 Task: Display the standings of the 2022 Victory Lane Racing NASCAR Cup Series for the race "Ruof thef Mortgage 500" on the track "Phoenix".
Action: Mouse moved to (168, 317)
Screenshot: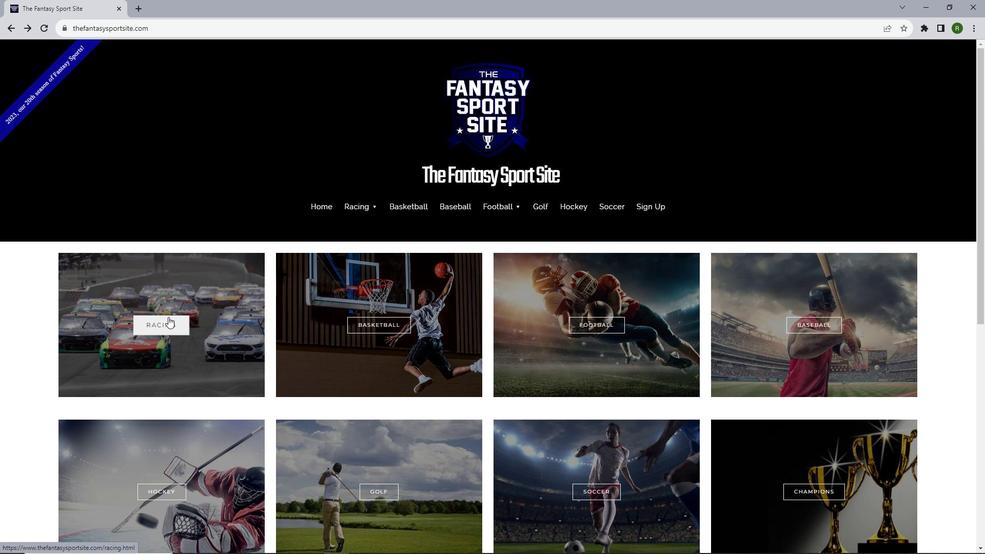 
Action: Mouse pressed left at (168, 317)
Screenshot: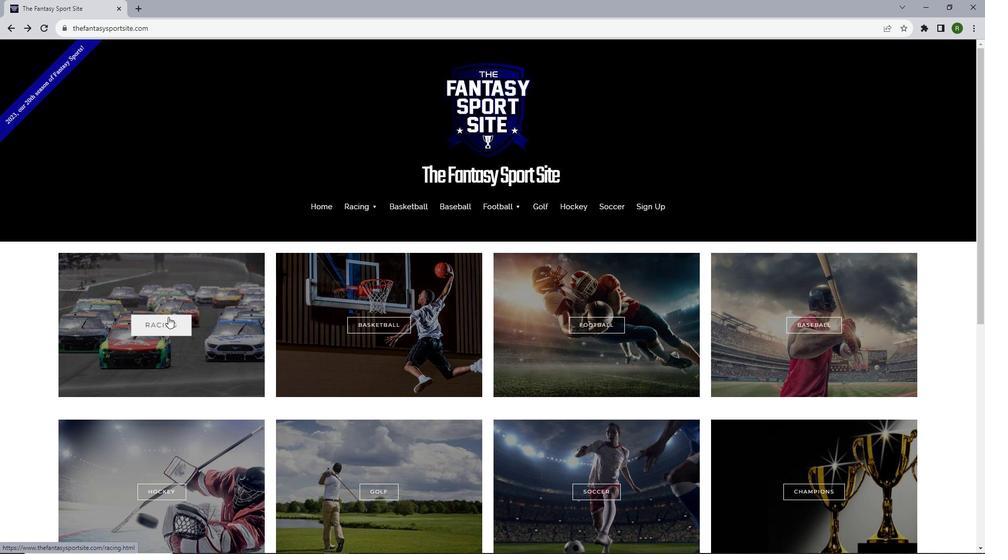 
Action: Mouse moved to (283, 271)
Screenshot: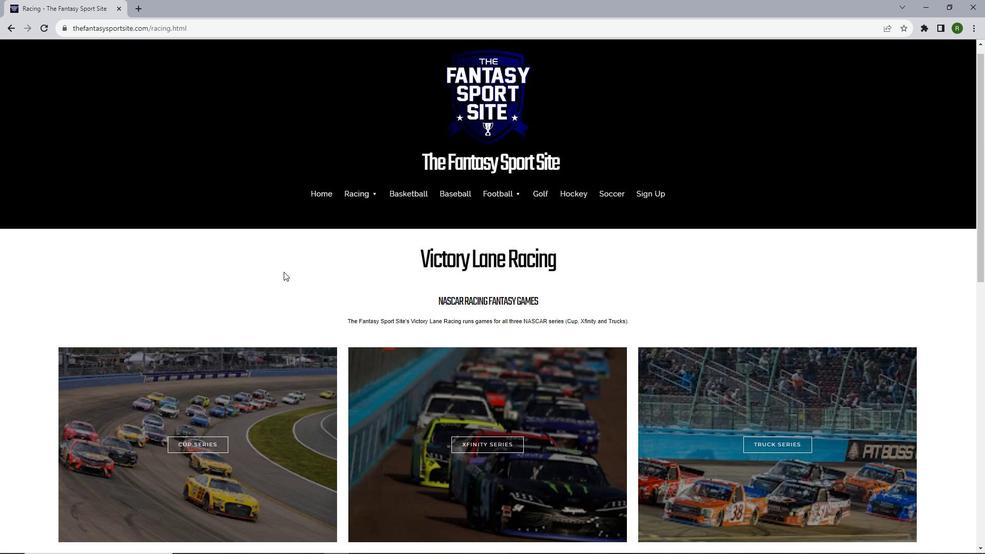
Action: Mouse scrolled (283, 271) with delta (0, 0)
Screenshot: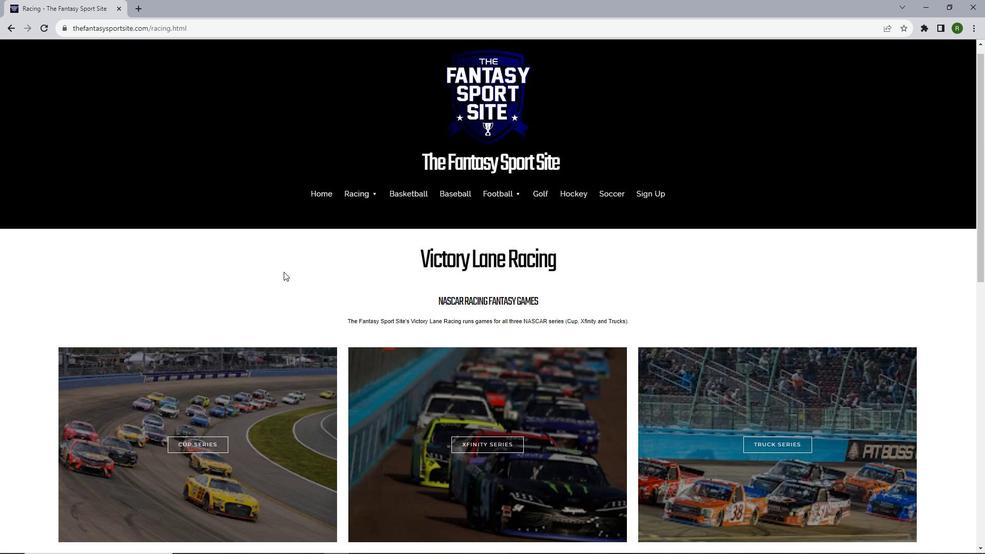
Action: Mouse scrolled (283, 271) with delta (0, 0)
Screenshot: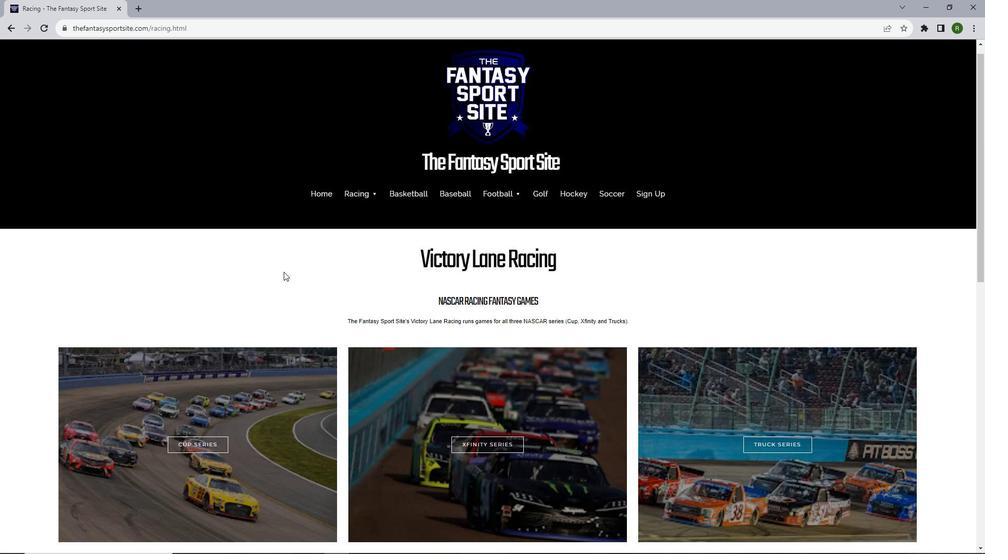 
Action: Mouse moved to (283, 272)
Screenshot: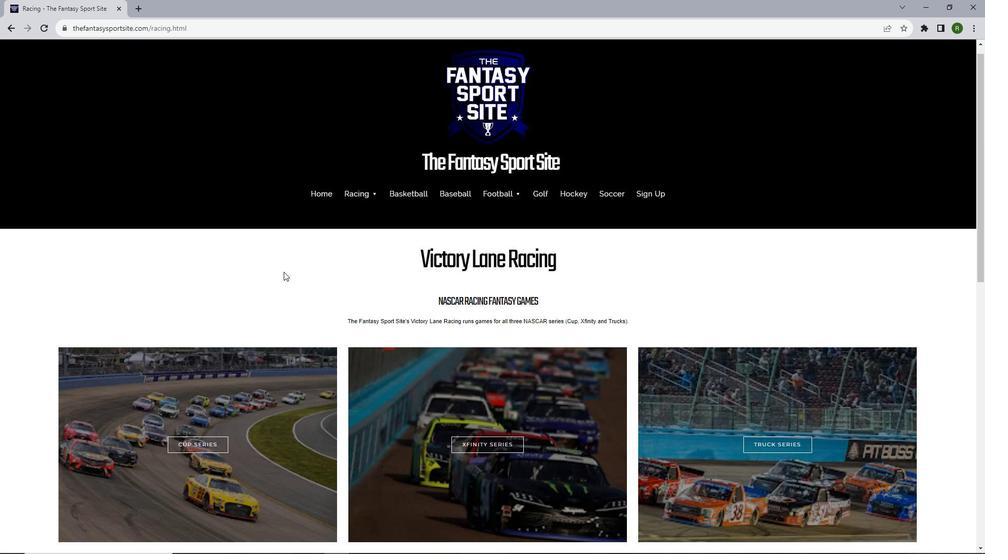 
Action: Mouse scrolled (283, 271) with delta (0, 0)
Screenshot: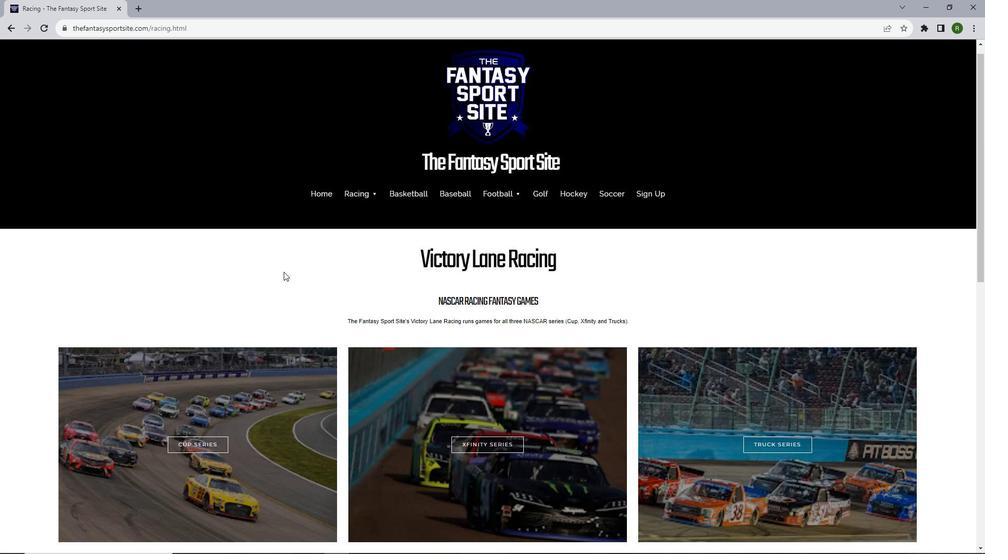 
Action: Mouse scrolled (283, 271) with delta (0, 0)
Screenshot: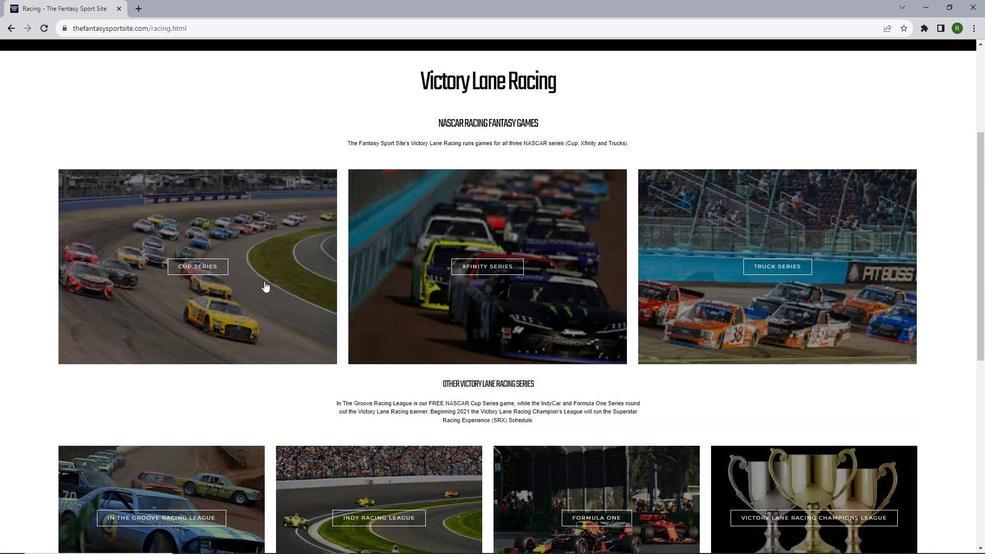 
Action: Mouse moved to (222, 254)
Screenshot: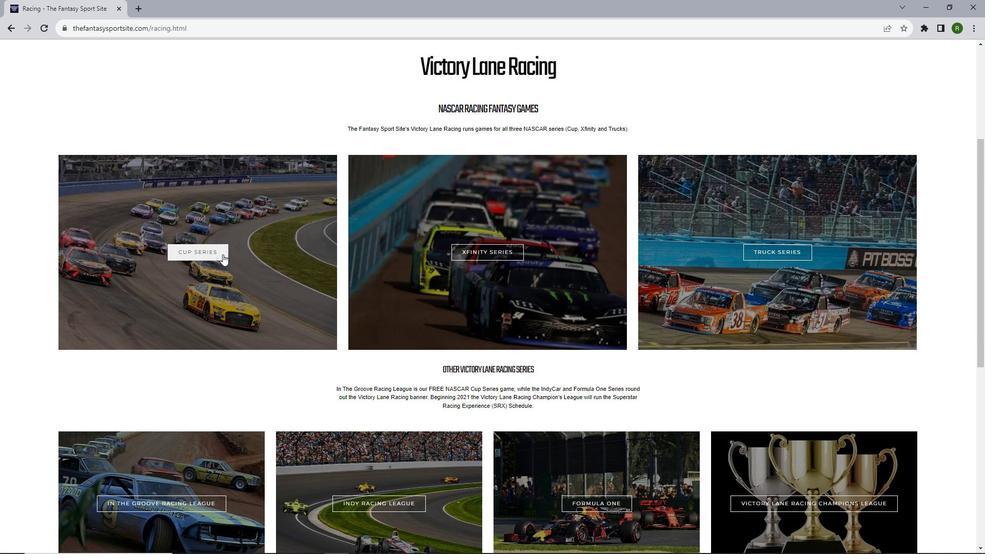 
Action: Mouse pressed left at (222, 254)
Screenshot: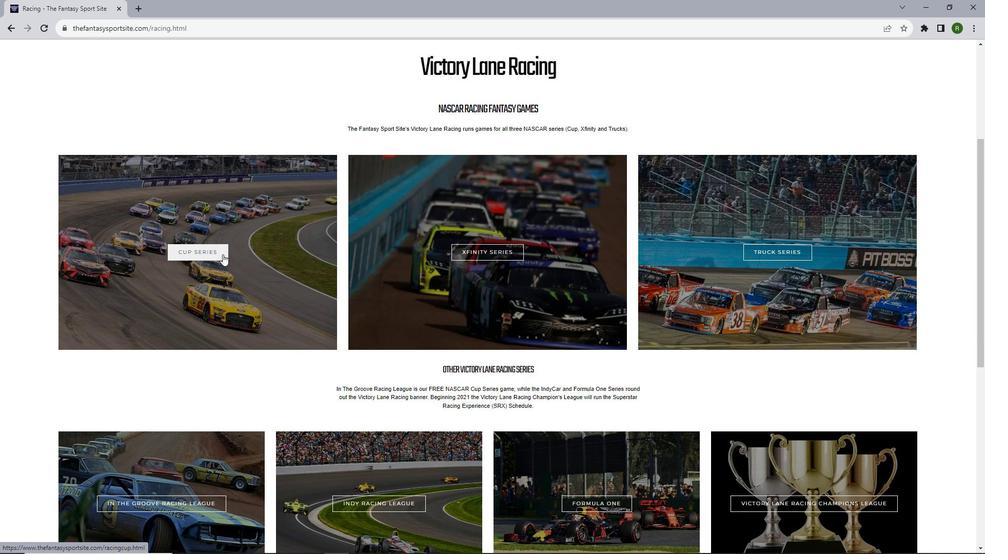 
Action: Mouse moved to (282, 237)
Screenshot: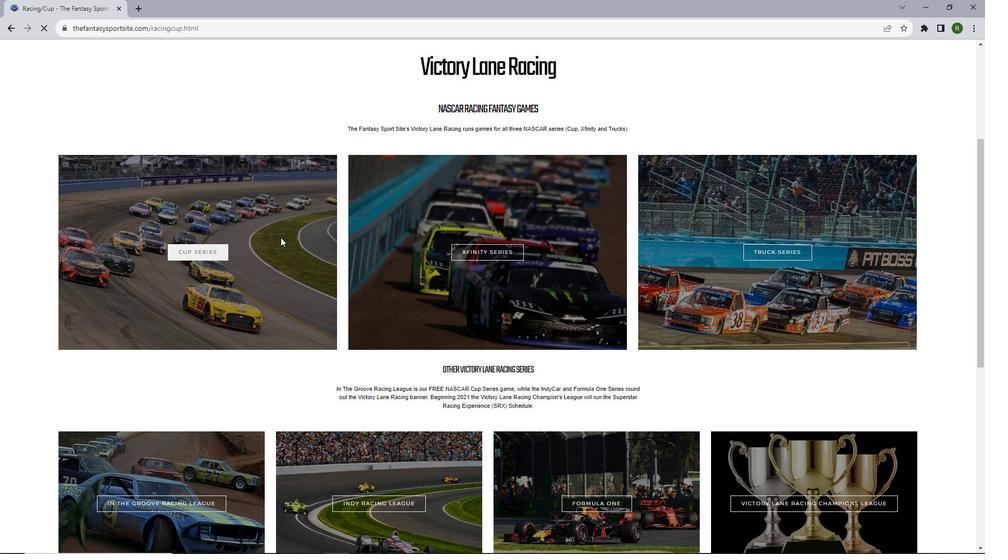 
Action: Mouse scrolled (282, 236) with delta (0, 0)
Screenshot: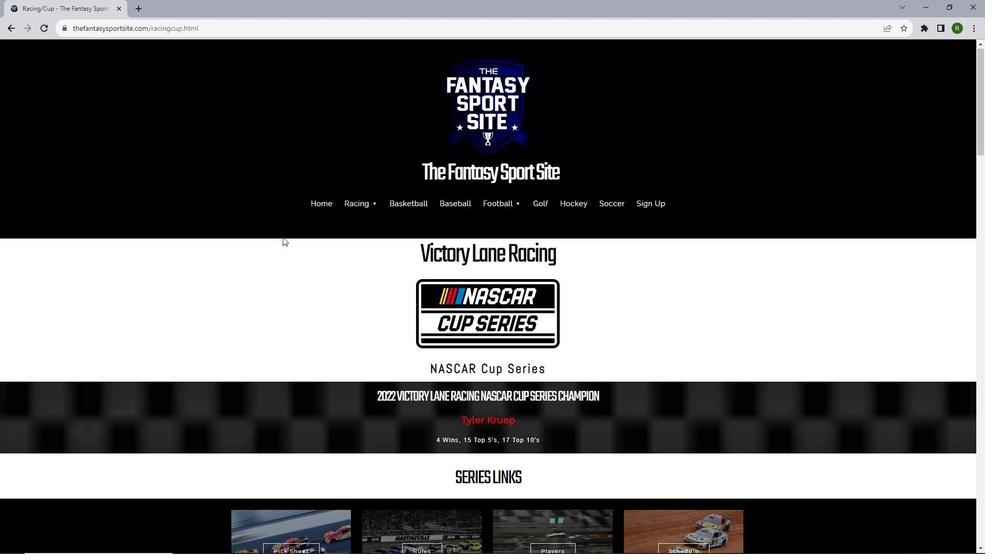 
Action: Mouse scrolled (282, 236) with delta (0, 0)
Screenshot: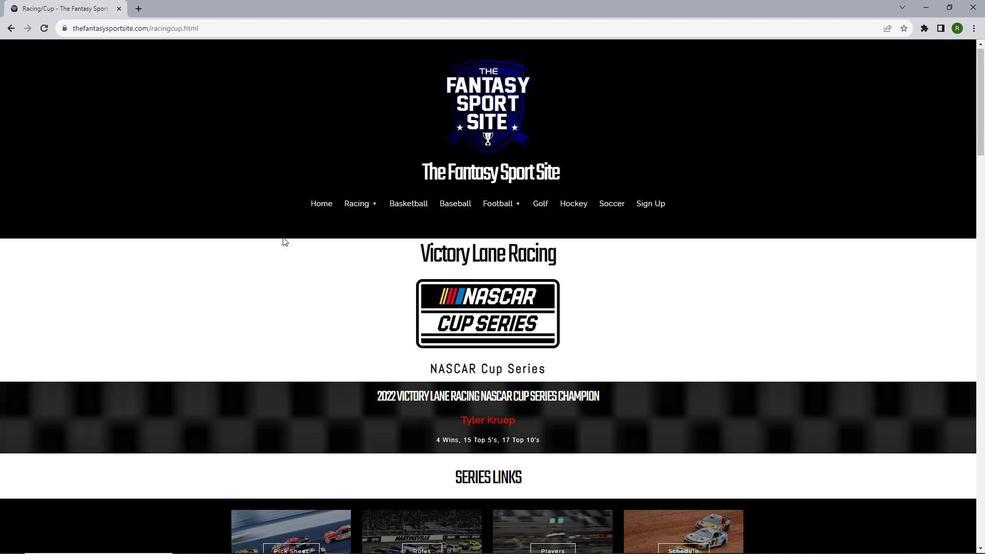 
Action: Mouse scrolled (282, 236) with delta (0, 0)
Screenshot: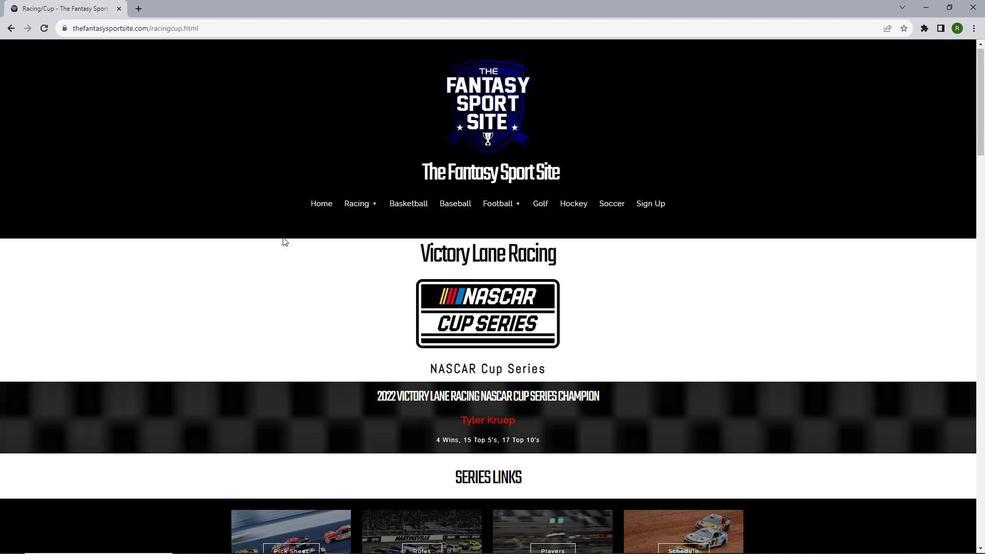 
Action: Mouse scrolled (282, 236) with delta (0, 0)
Screenshot: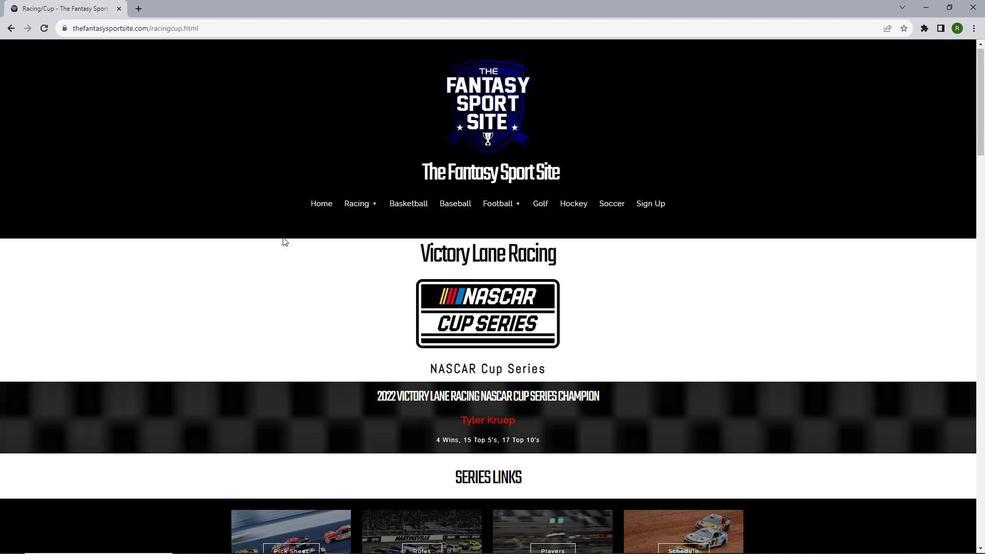 
Action: Mouse moved to (534, 443)
Screenshot: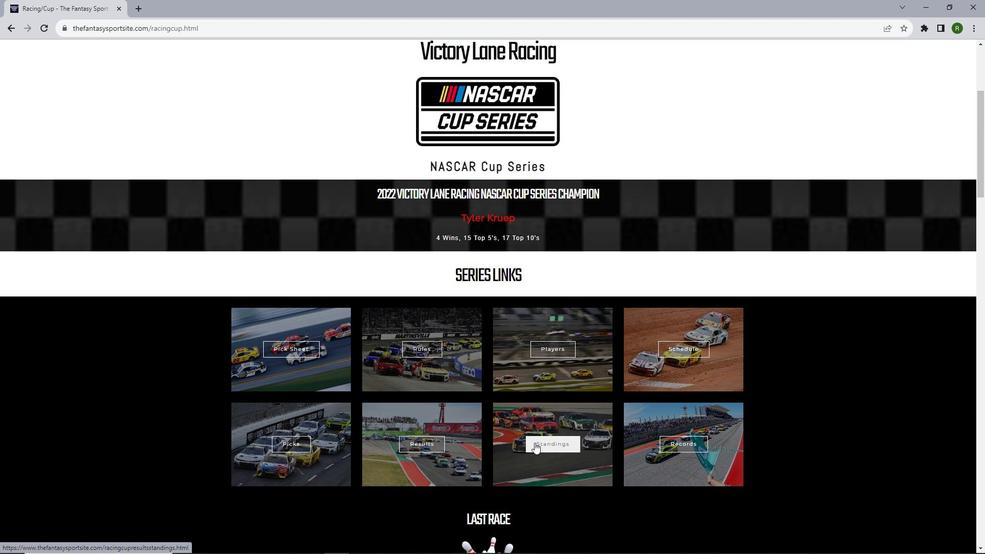 
Action: Mouse pressed left at (534, 443)
Screenshot: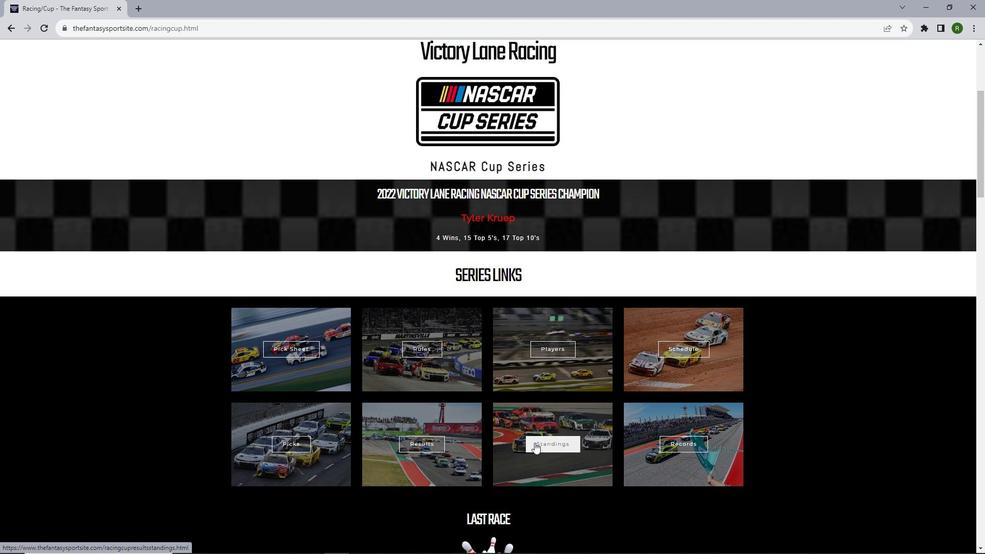 
Action: Mouse moved to (369, 341)
Screenshot: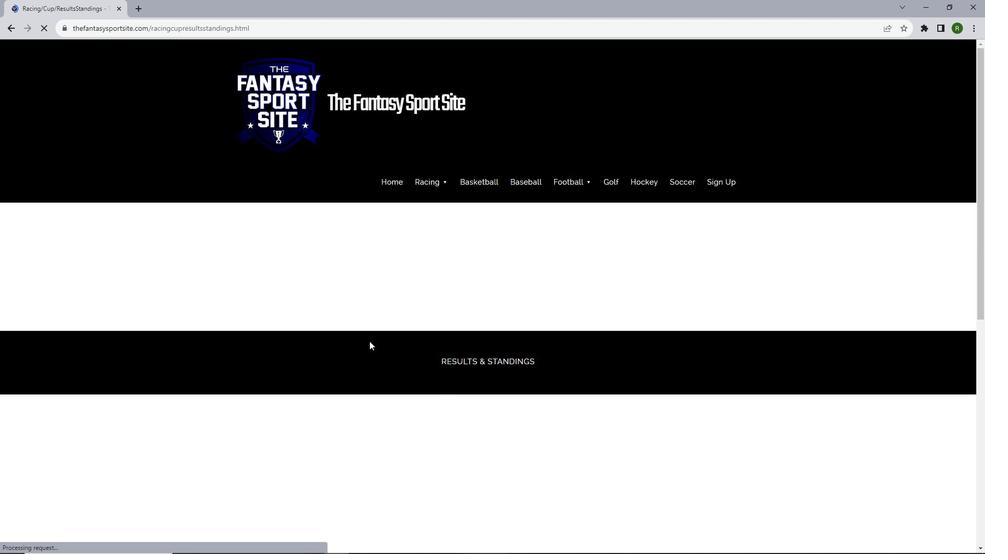 
Action: Mouse scrolled (369, 340) with delta (0, 0)
Screenshot: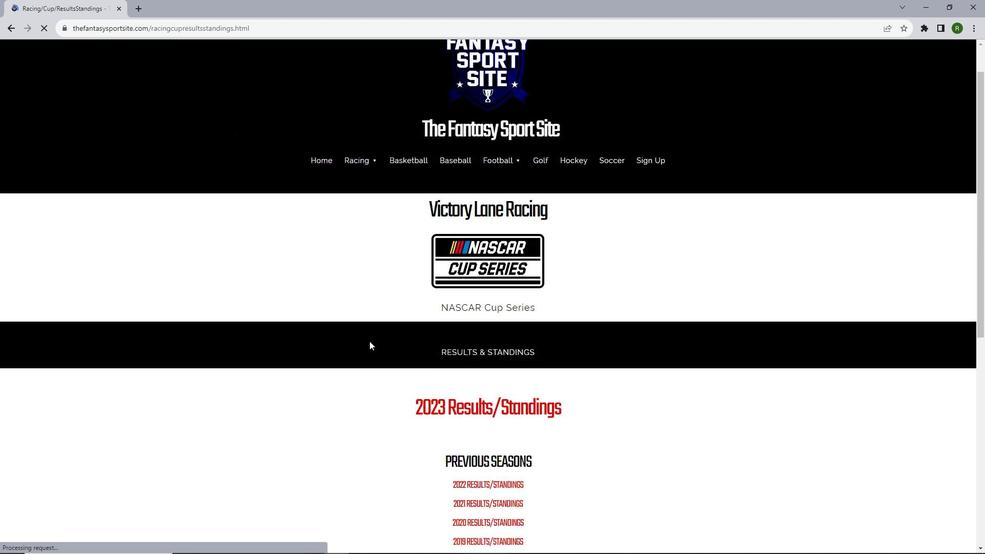 
Action: Mouse scrolled (369, 340) with delta (0, 0)
Screenshot: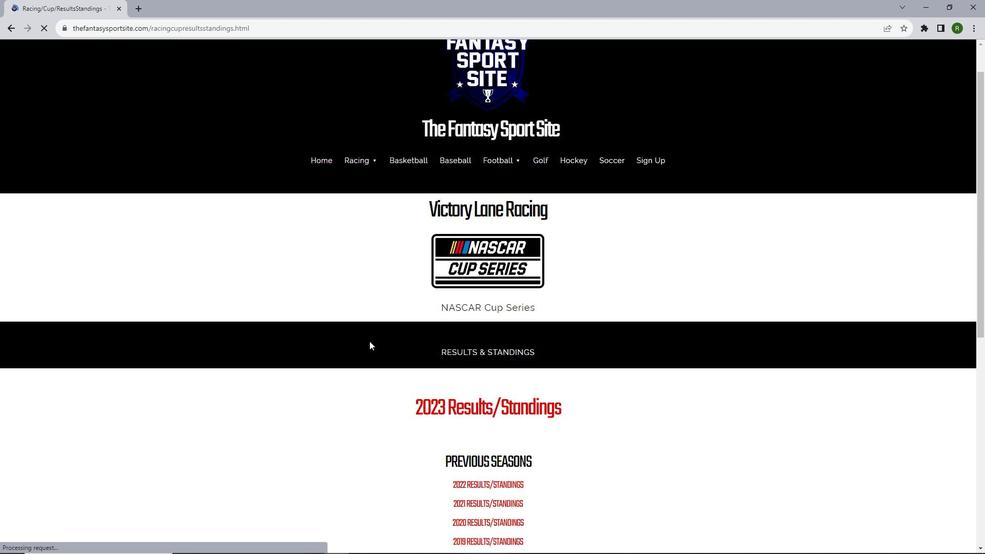 
Action: Mouse scrolled (369, 340) with delta (0, 0)
Screenshot: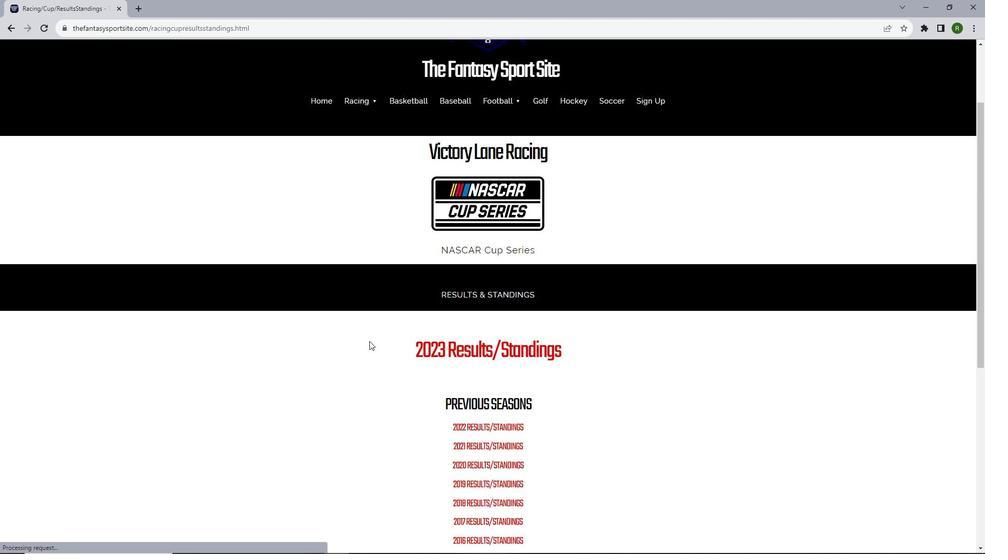 
Action: Mouse moved to (510, 378)
Screenshot: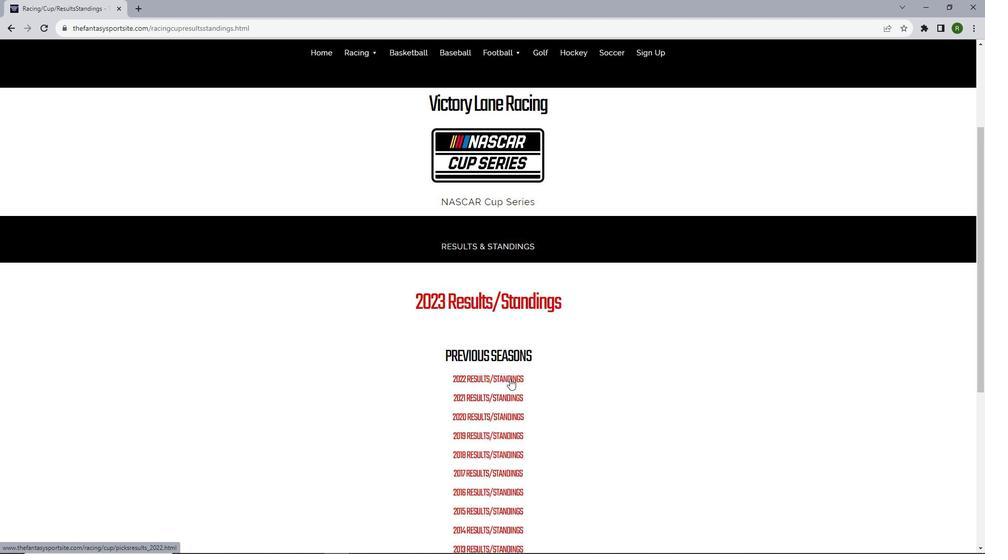 
Action: Mouse pressed left at (510, 378)
Screenshot: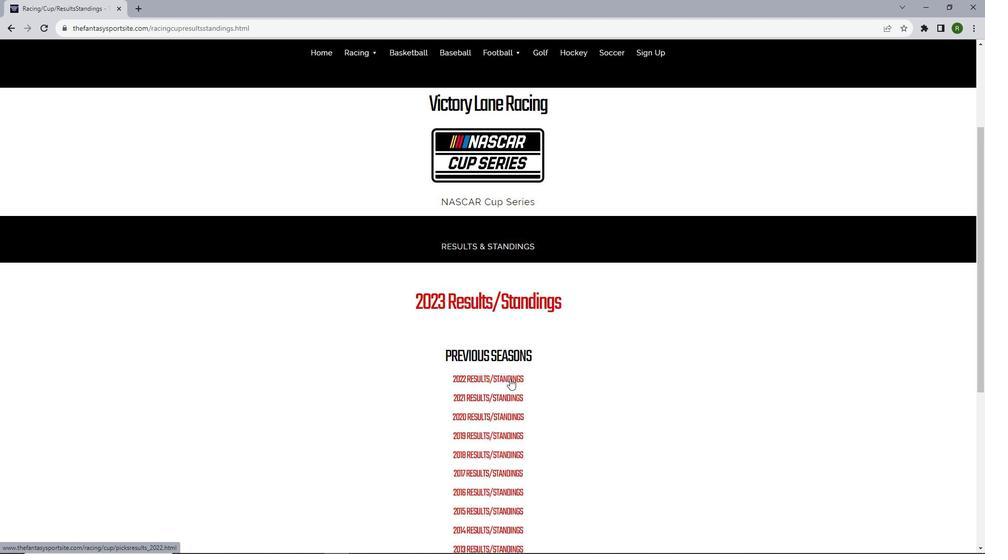 
Action: Mouse moved to (616, 142)
Screenshot: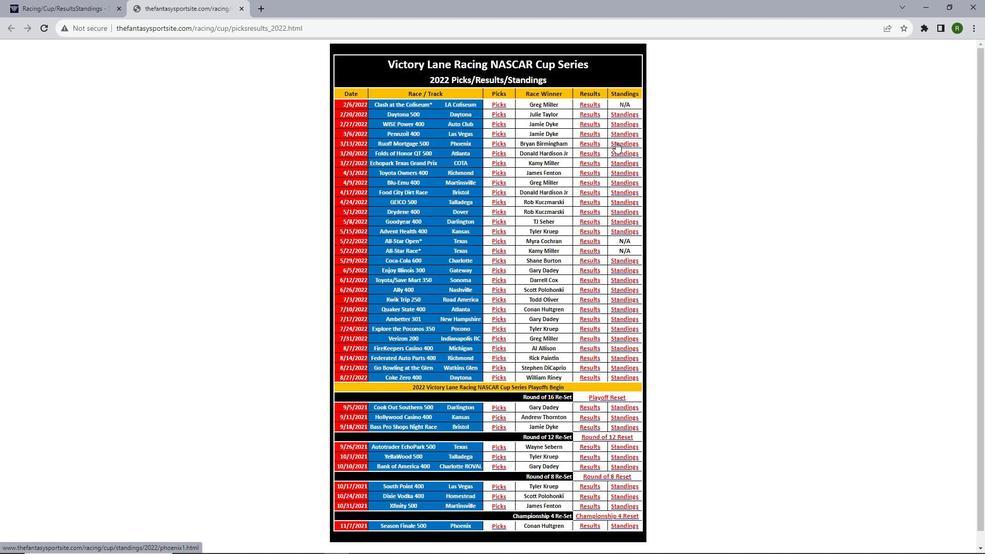 
Action: Mouse pressed left at (616, 142)
Screenshot: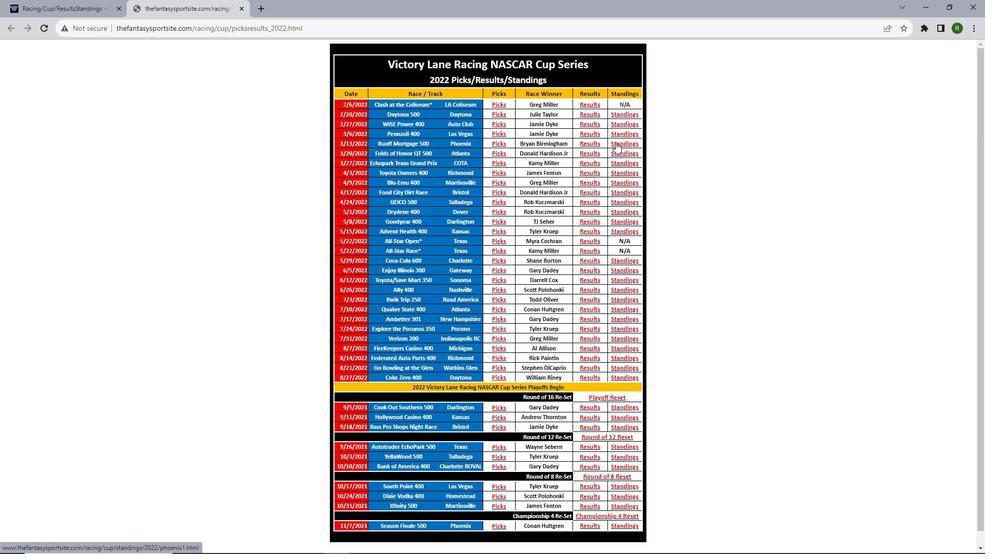 
Action: Mouse scrolled (616, 141) with delta (0, 0)
Screenshot: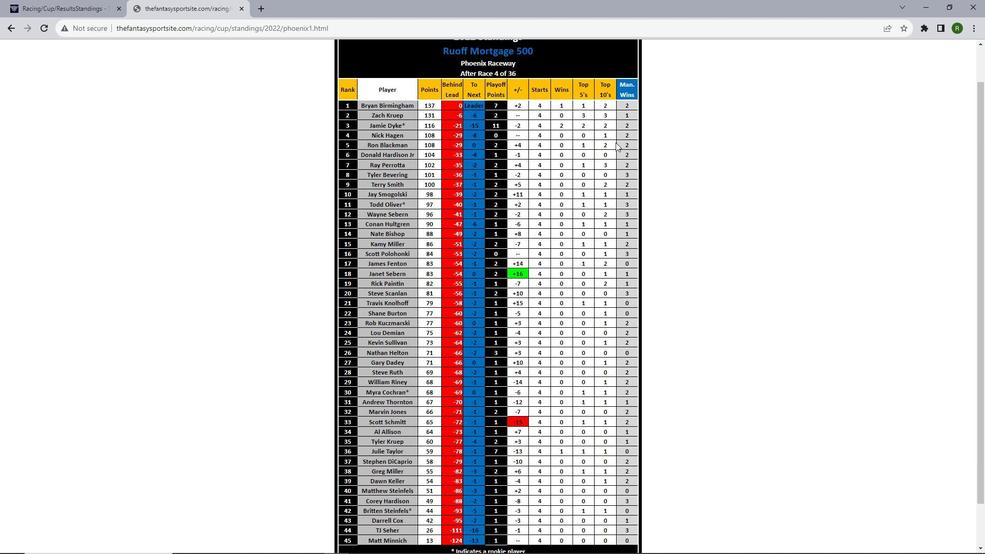 
Action: Mouse moved to (616, 142)
Screenshot: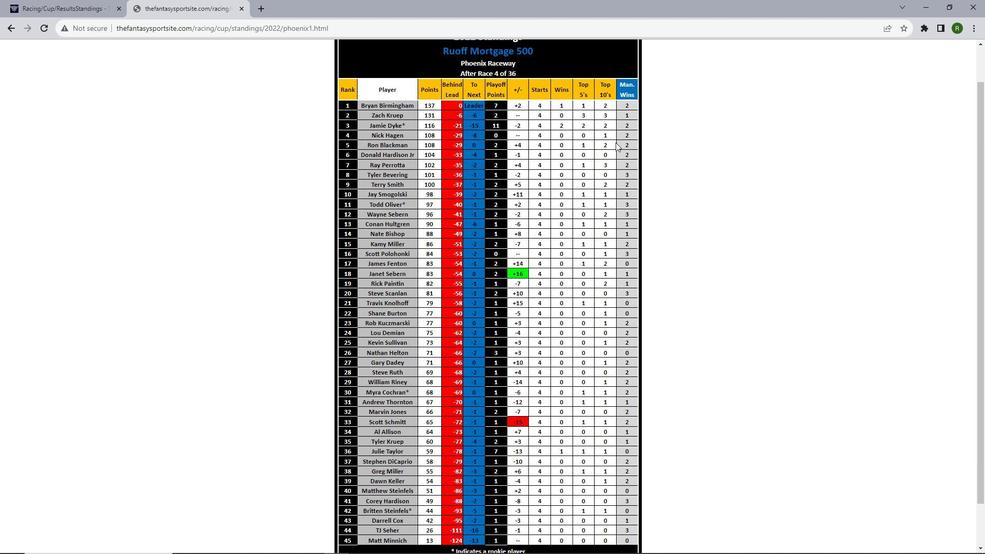 
Action: Mouse scrolled (616, 141) with delta (0, 0)
Screenshot: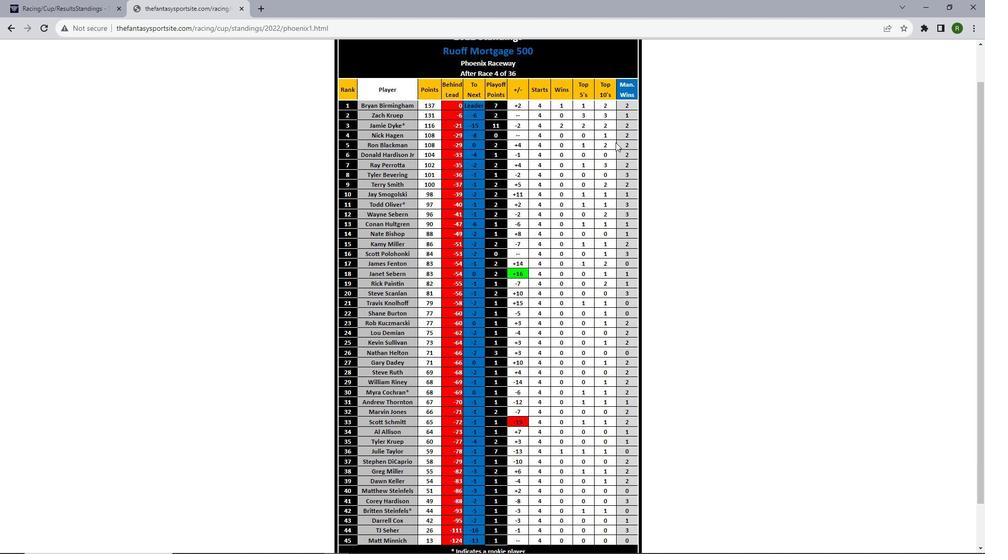 
Action: Mouse moved to (616, 142)
Screenshot: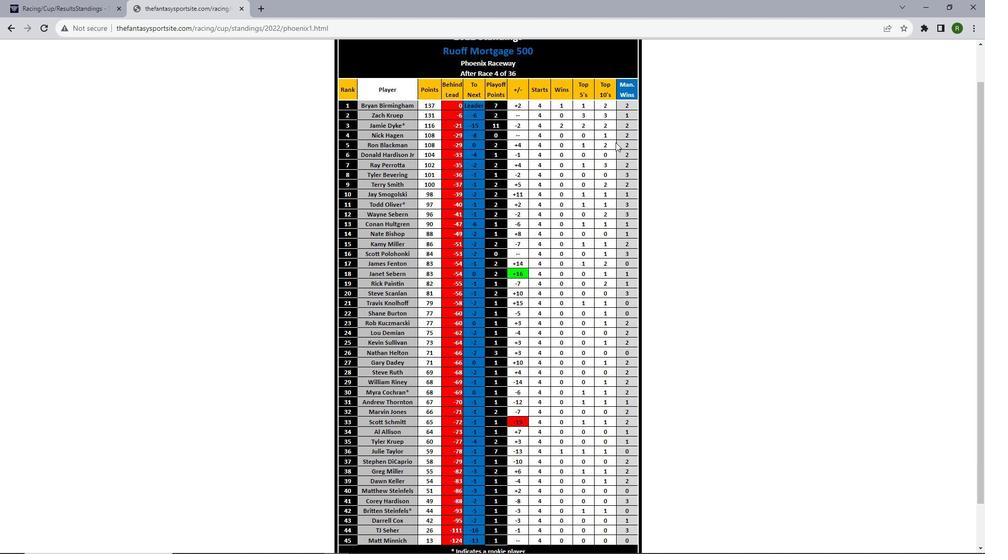 
Action: Mouse scrolled (616, 141) with delta (0, 0)
Screenshot: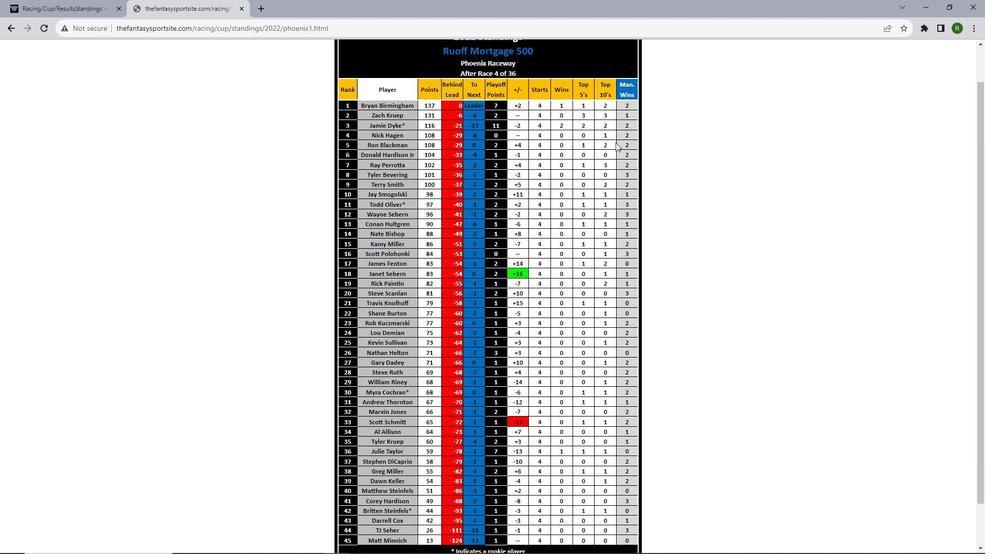 
Action: Mouse scrolled (616, 141) with delta (0, 0)
Screenshot: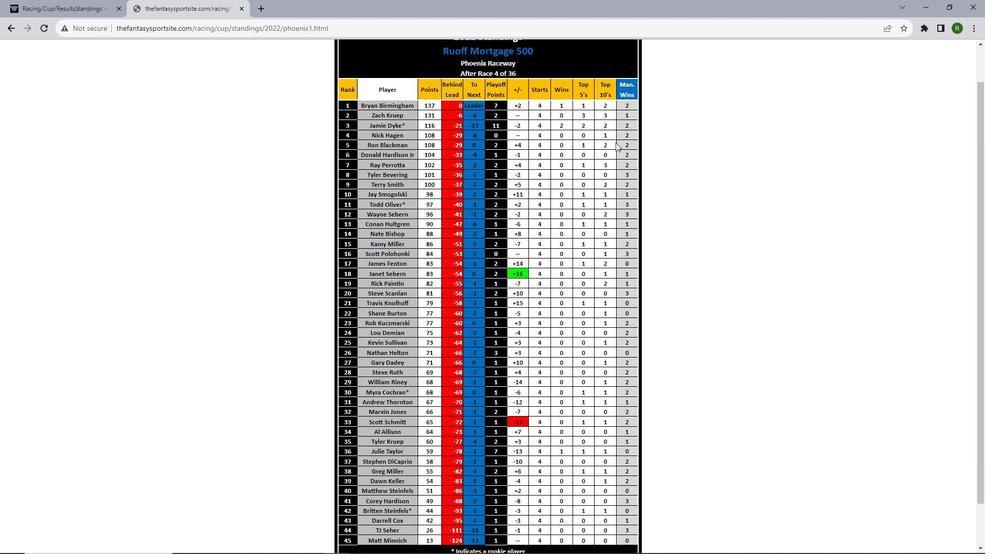 
Action: Mouse scrolled (616, 141) with delta (0, 0)
Screenshot: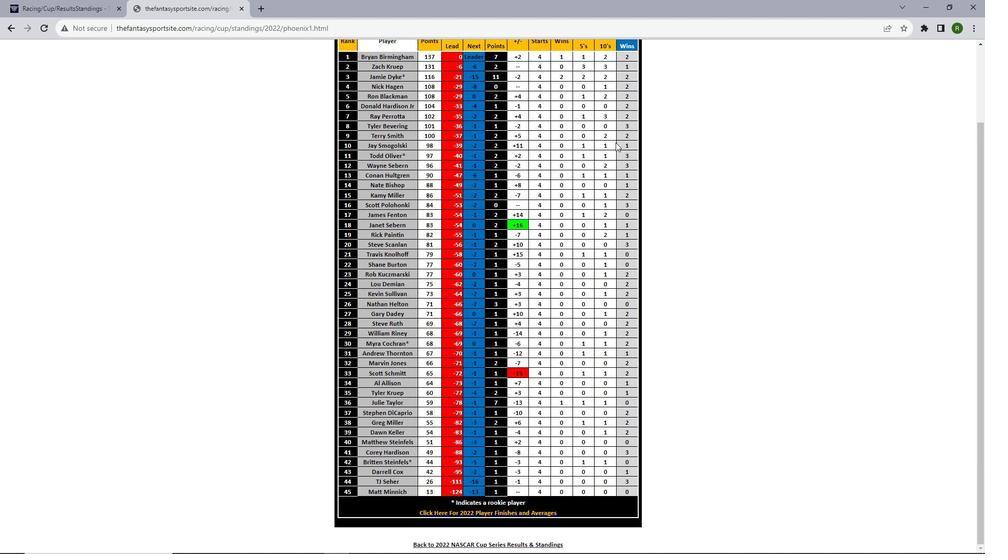
Action: Mouse moved to (616, 142)
Screenshot: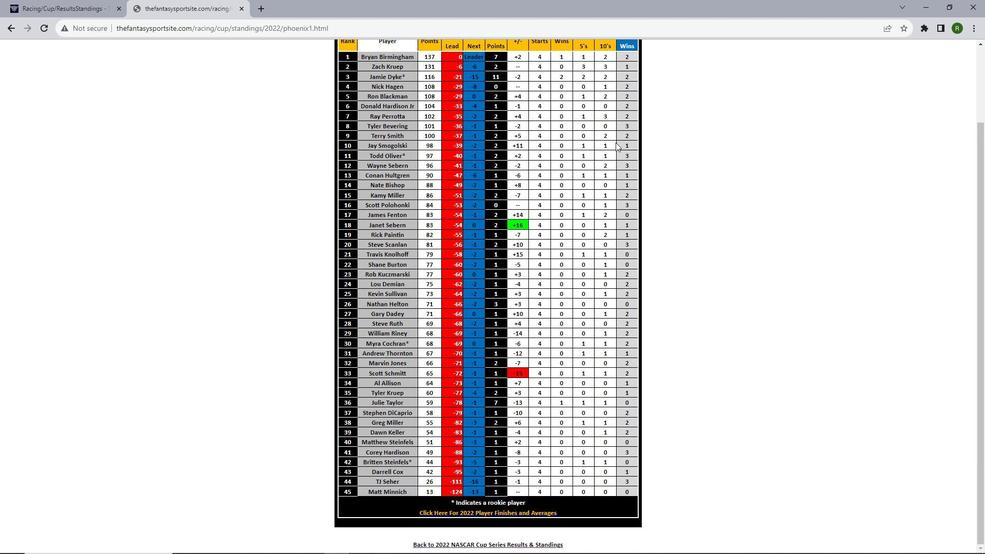 
Action: Mouse scrolled (616, 142) with delta (0, 0)
Screenshot: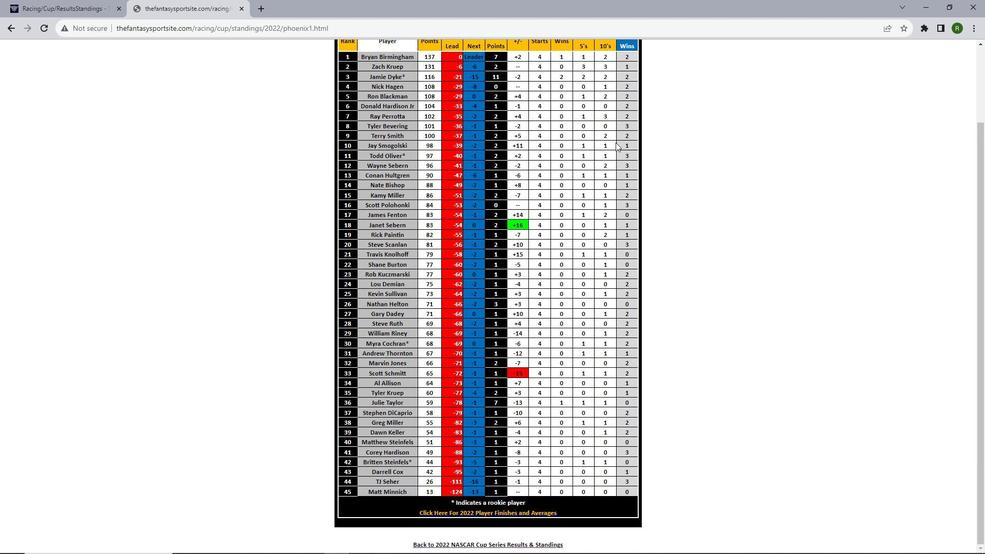
Action: Mouse scrolled (616, 142) with delta (0, 0)
Screenshot: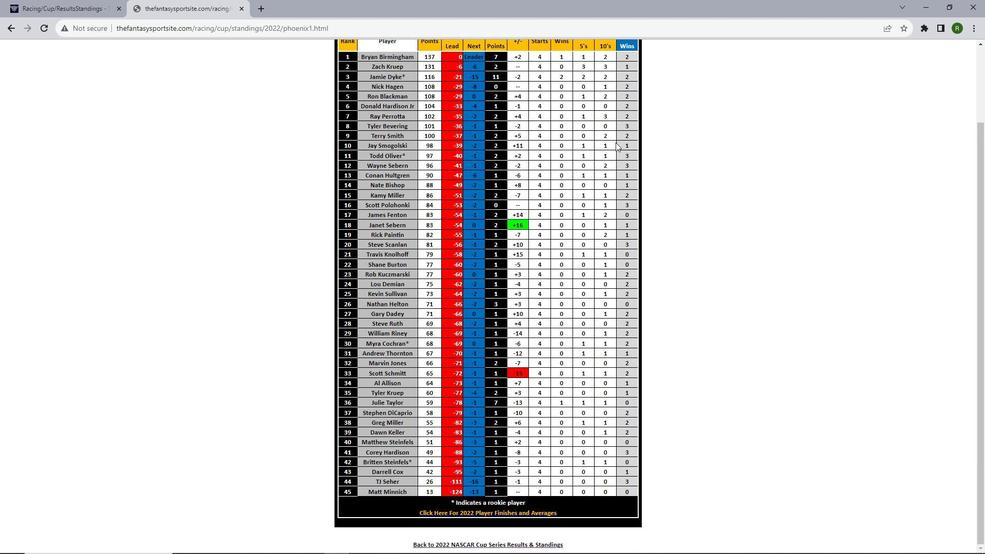 
Action: Mouse moved to (615, 142)
Screenshot: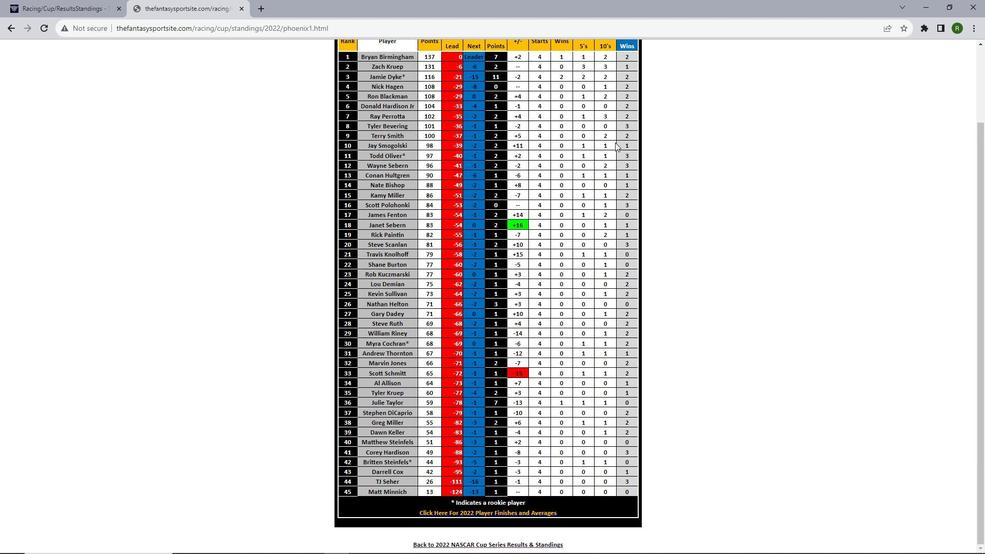 
Action: Mouse scrolled (615, 142) with delta (0, 0)
Screenshot: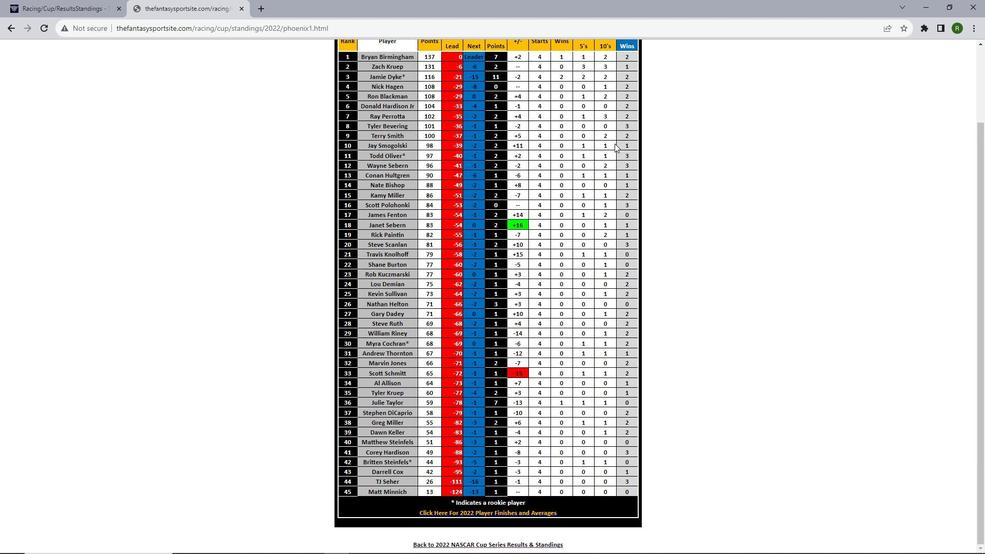 
Action: Mouse scrolled (615, 142) with delta (0, 0)
Screenshot: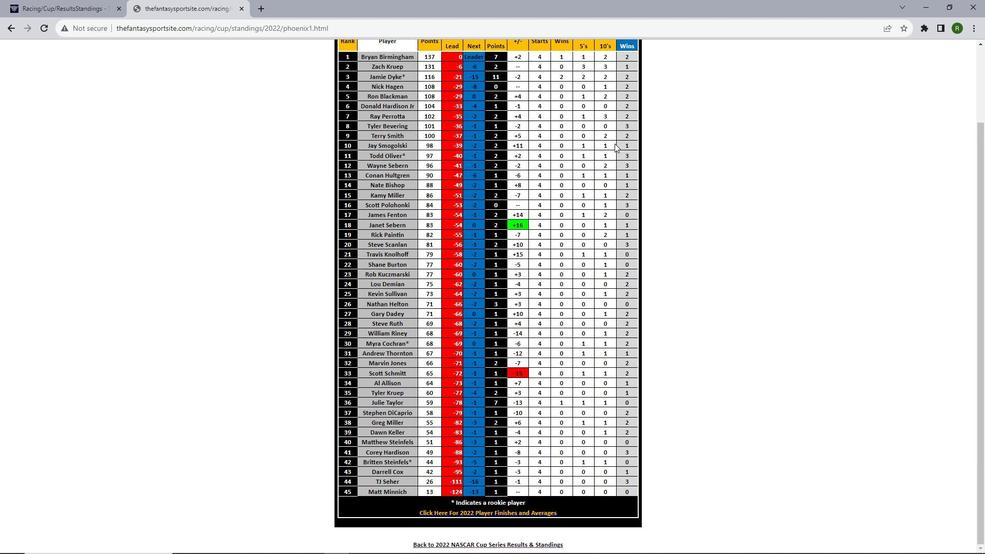 
Action: Mouse moved to (615, 143)
Screenshot: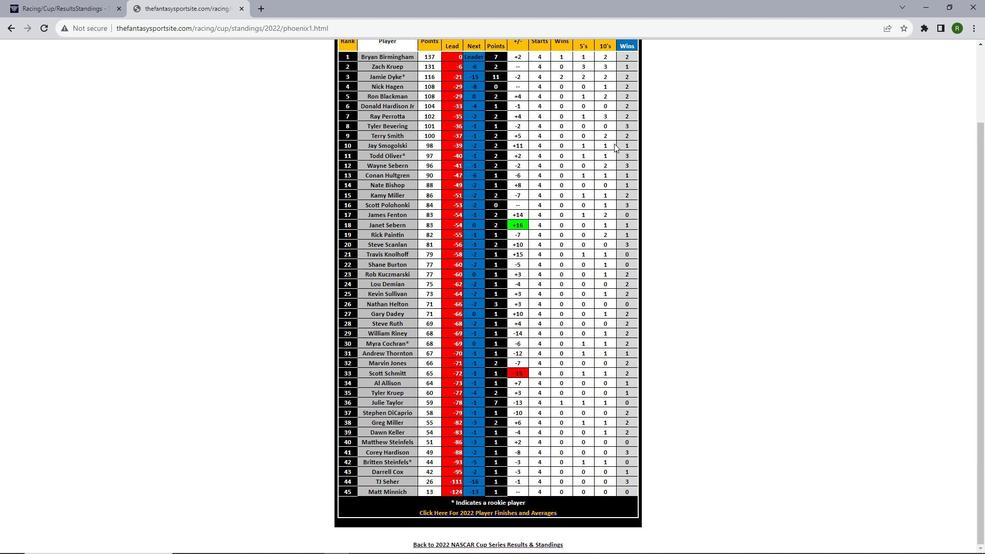 
Action: Mouse scrolled (615, 143) with delta (0, 0)
Screenshot: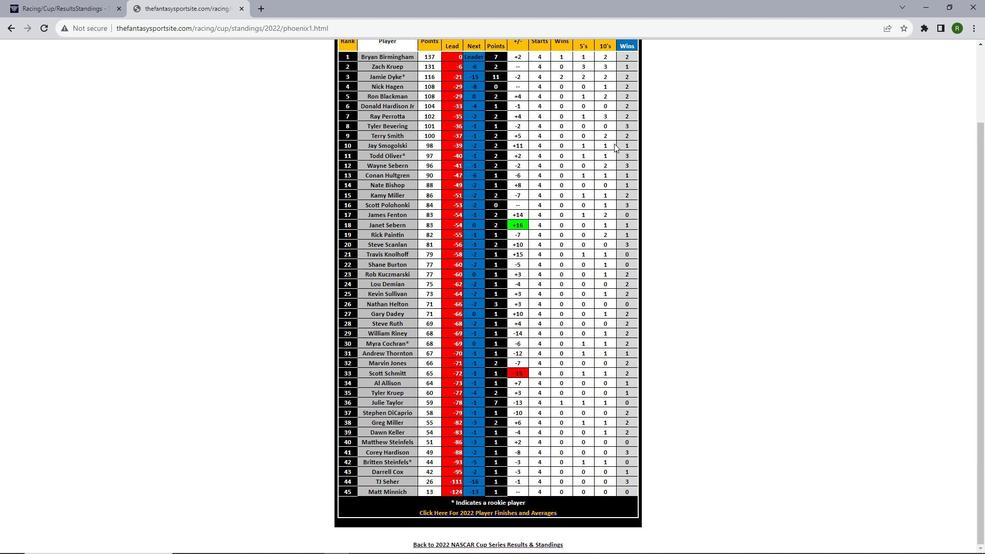 
Action: Mouse moved to (614, 143)
Screenshot: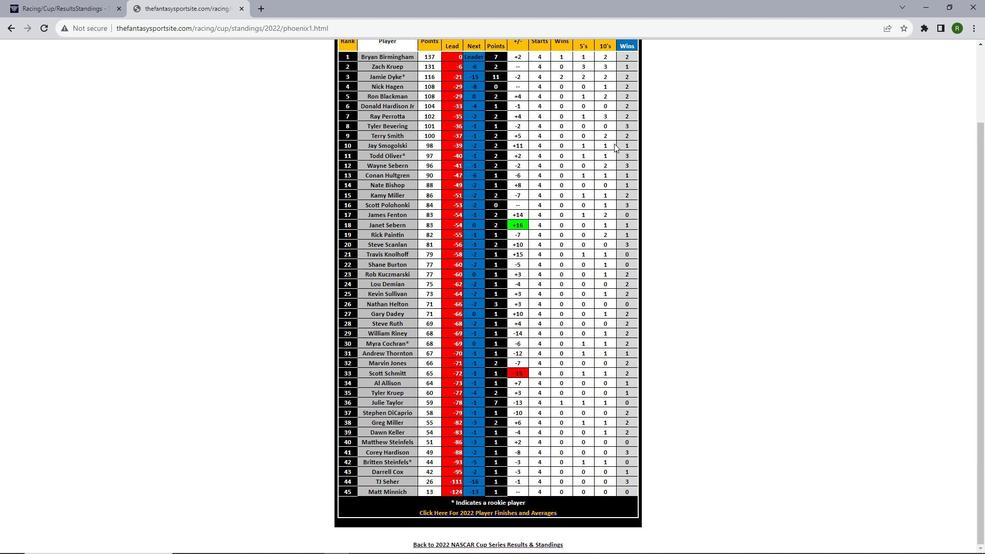 
